 Task: Add the task  Integrate website with a new customer support ticketing system to the section Code Conquerors in the project AgileKite and add a Due Date to the respective task as 2023/12/07
Action: Mouse moved to (82, 332)
Screenshot: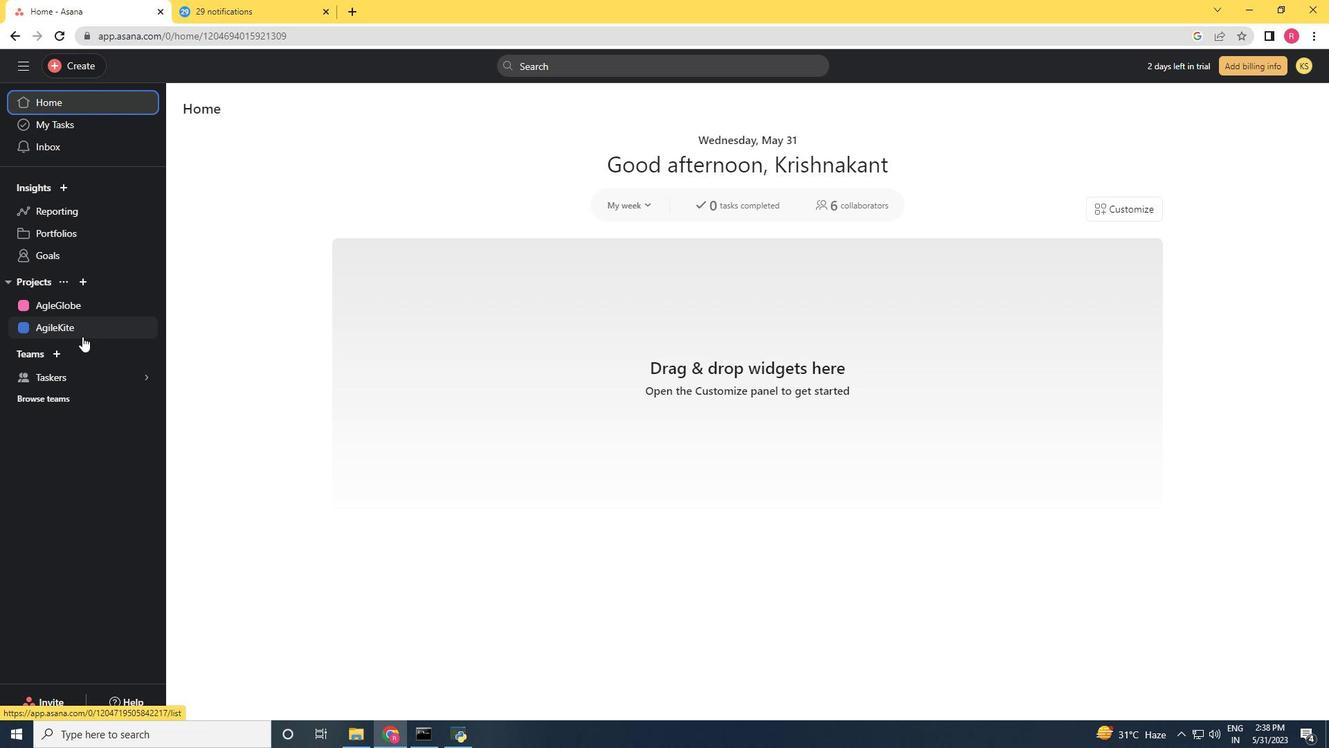 
Action: Mouse pressed left at (82, 332)
Screenshot: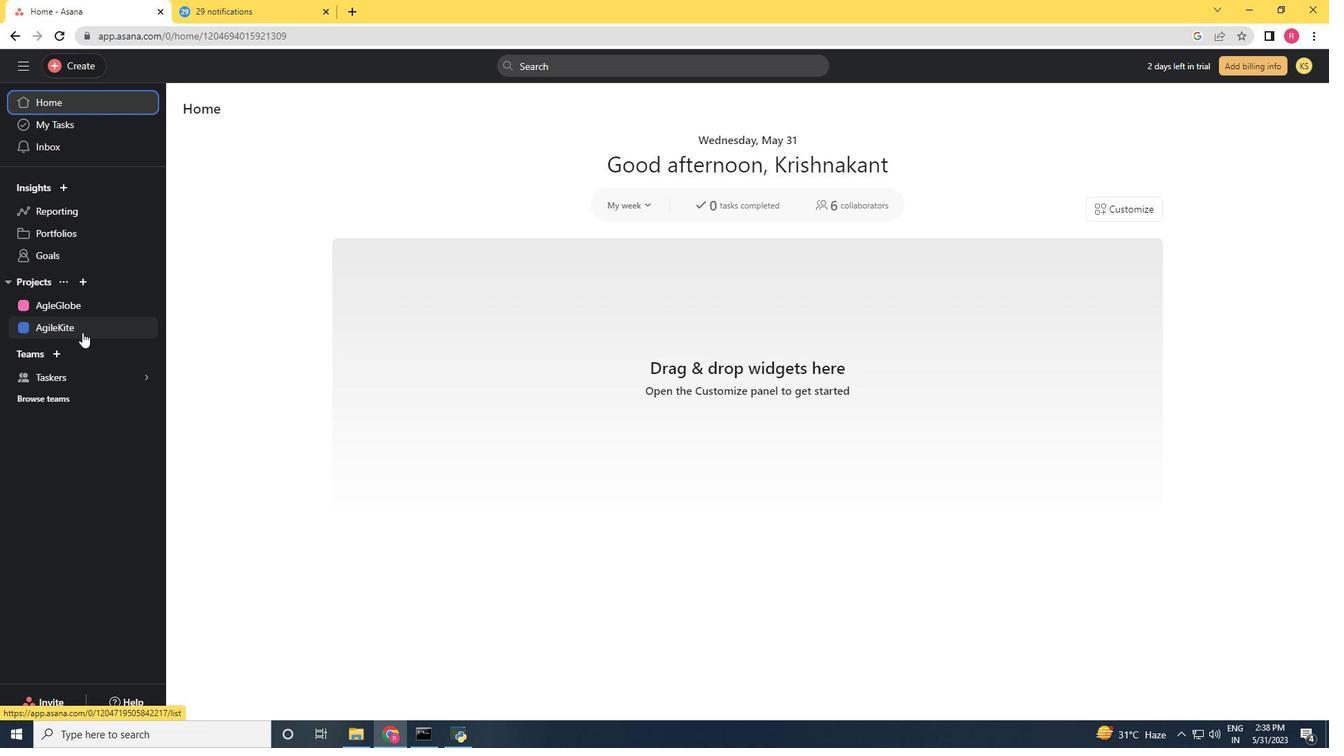
Action: Mouse moved to (365, 358)
Screenshot: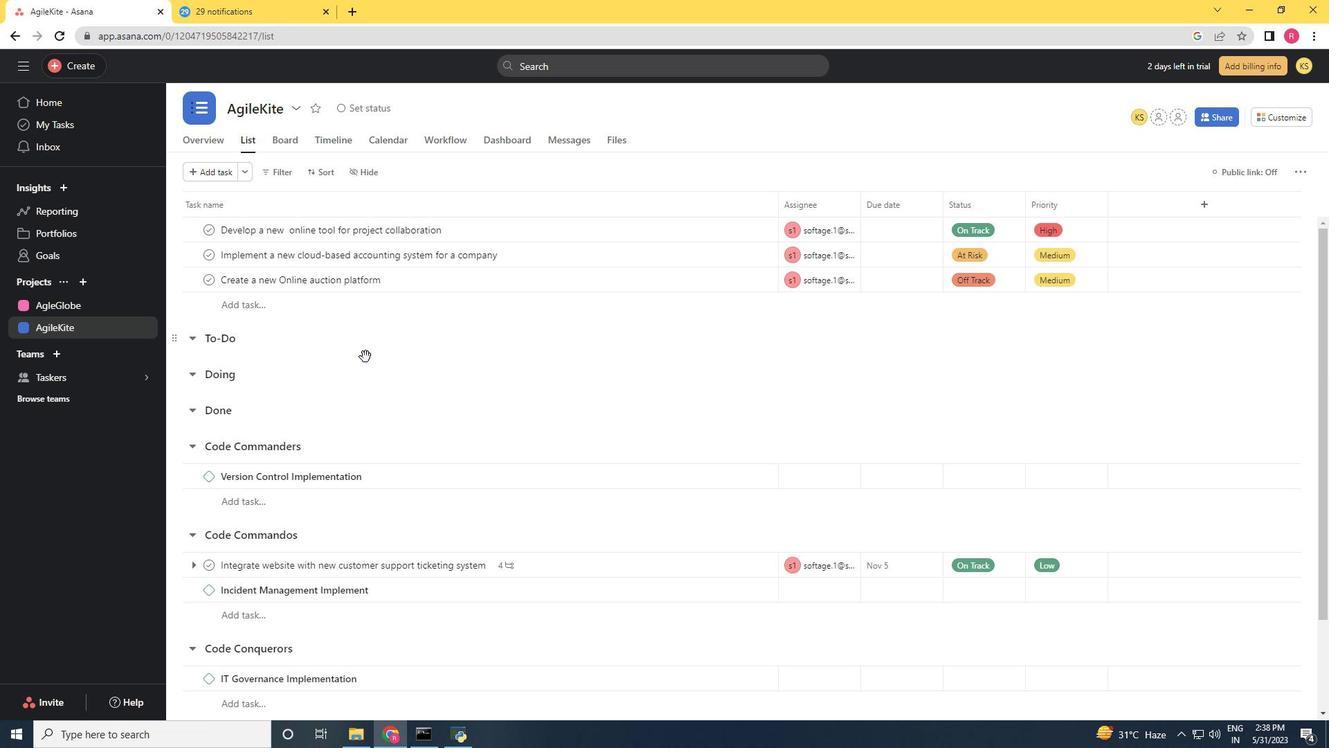
Action: Mouse scrolled (365, 358) with delta (0, 0)
Screenshot: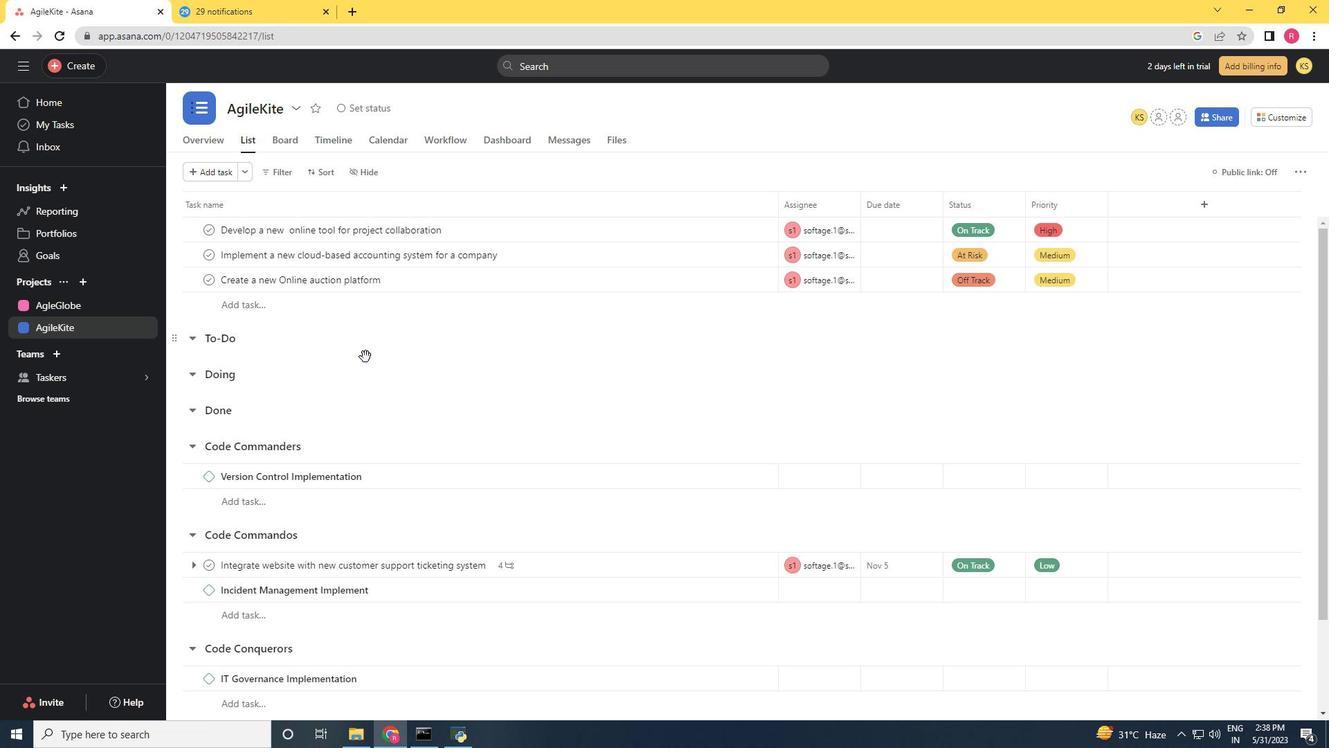 
Action: Mouse moved to (365, 359)
Screenshot: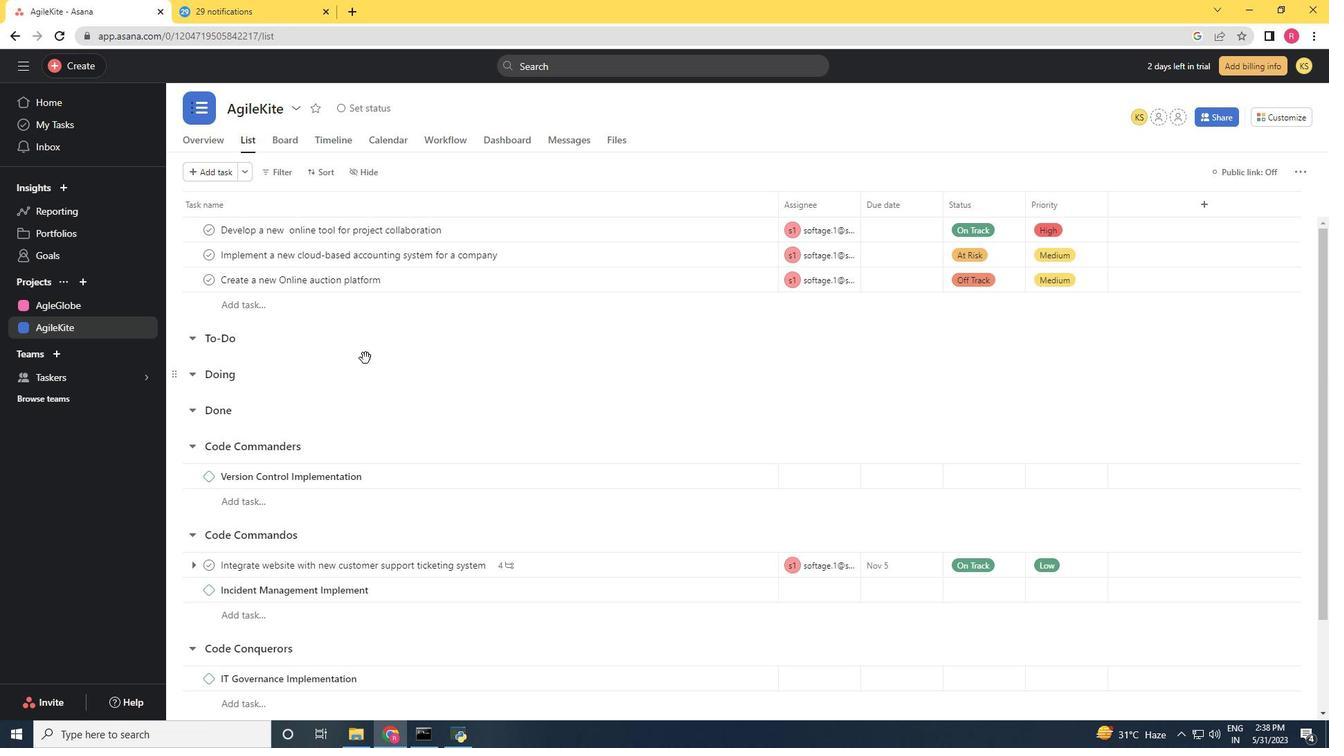 
Action: Mouse scrolled (365, 358) with delta (0, 0)
Screenshot: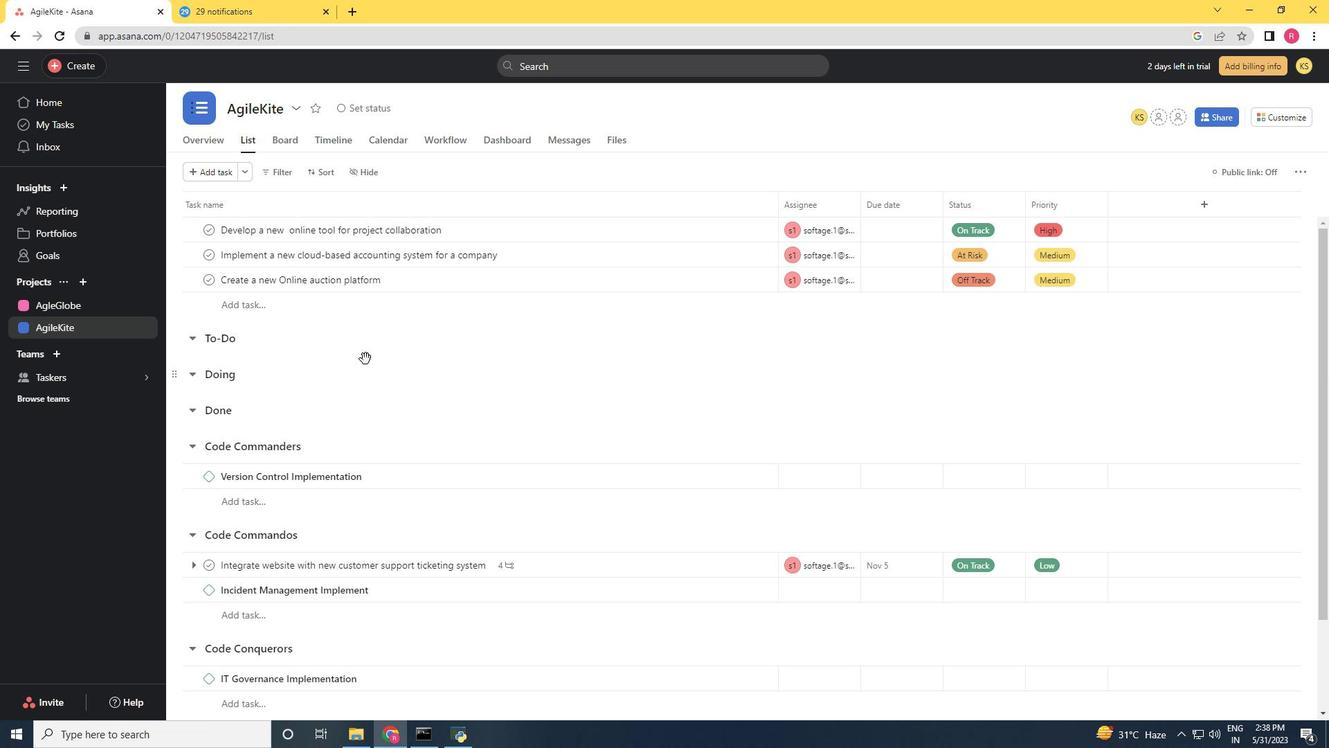 
Action: Mouse moved to (365, 360)
Screenshot: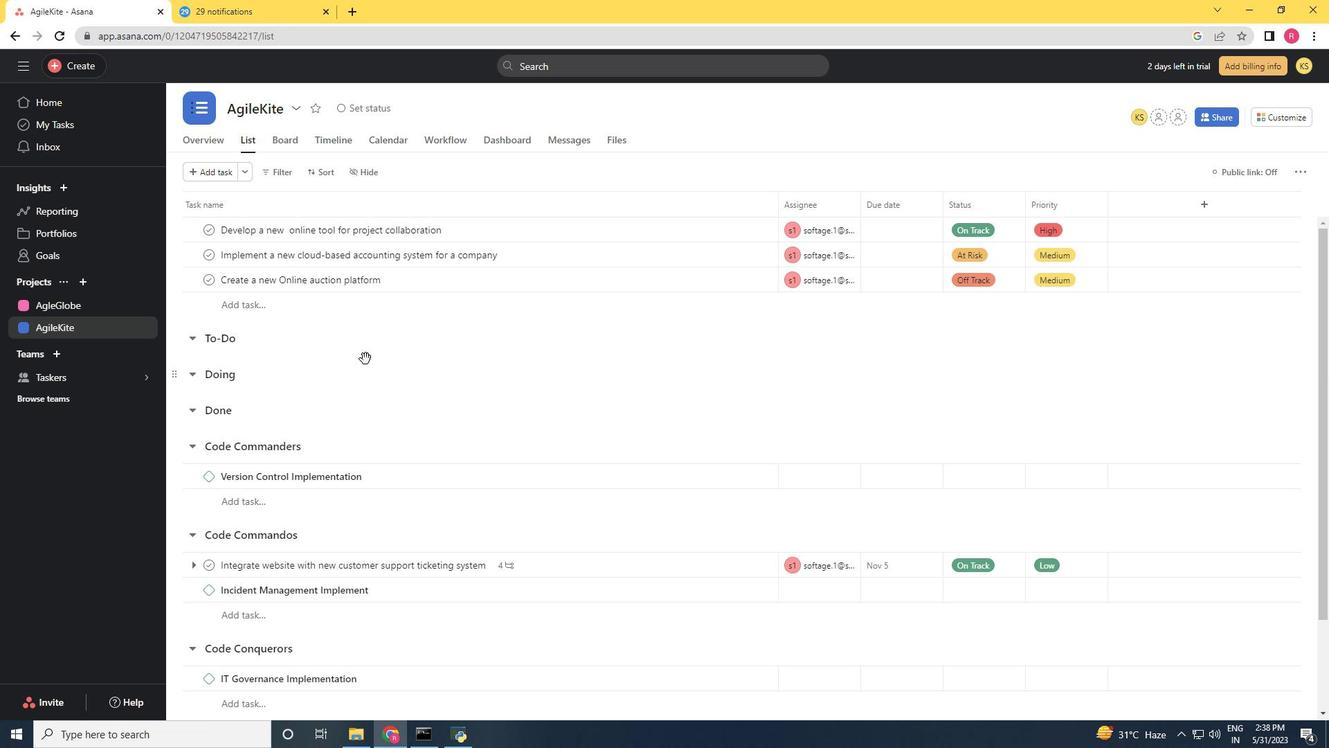
Action: Mouse scrolled (365, 359) with delta (0, 0)
Screenshot: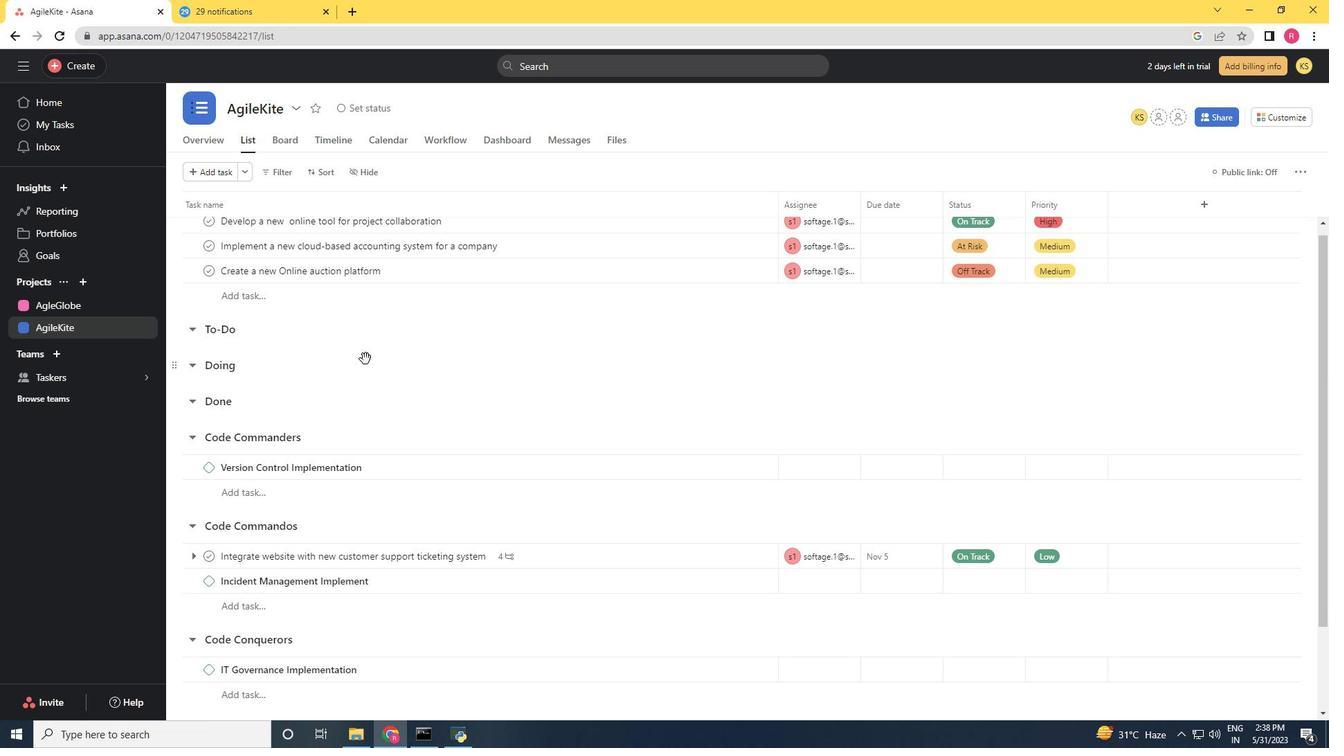 
Action: Mouse moved to (741, 455)
Screenshot: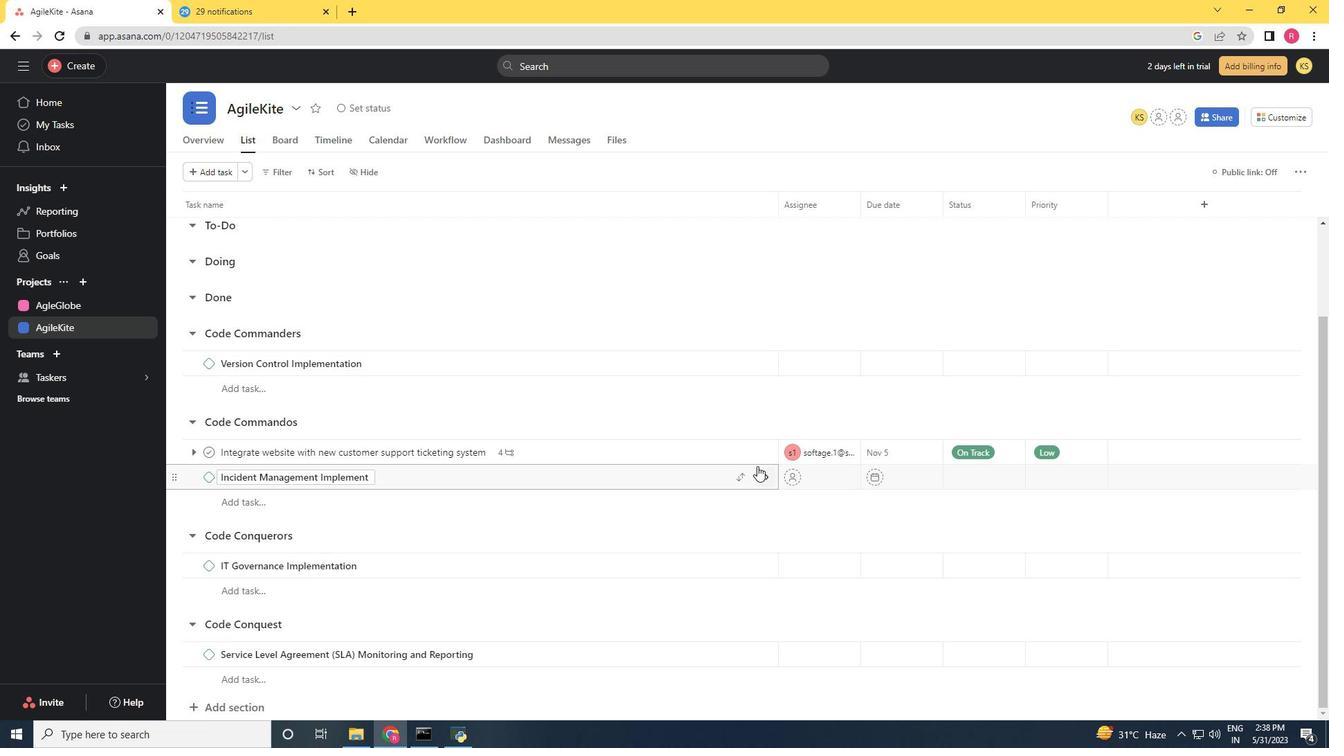 
Action: Mouse pressed left at (741, 455)
Screenshot: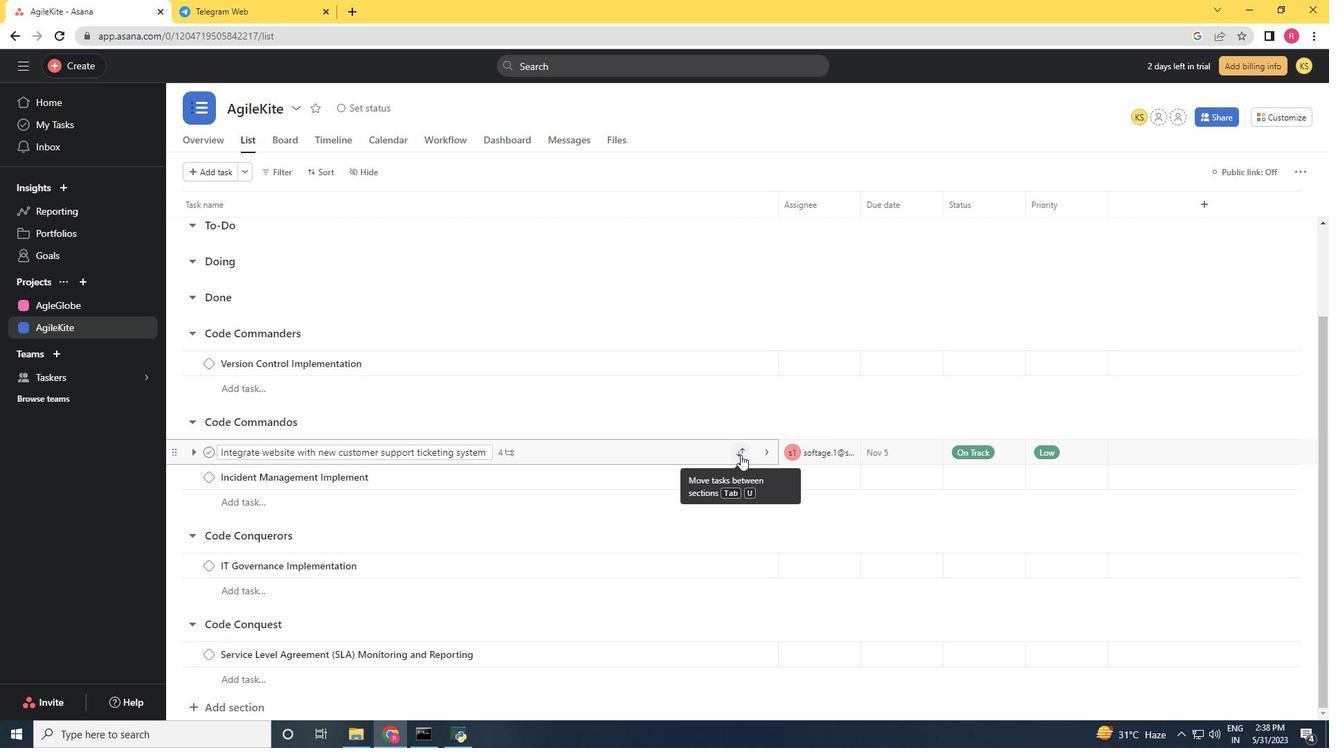 
Action: Mouse moved to (716, 628)
Screenshot: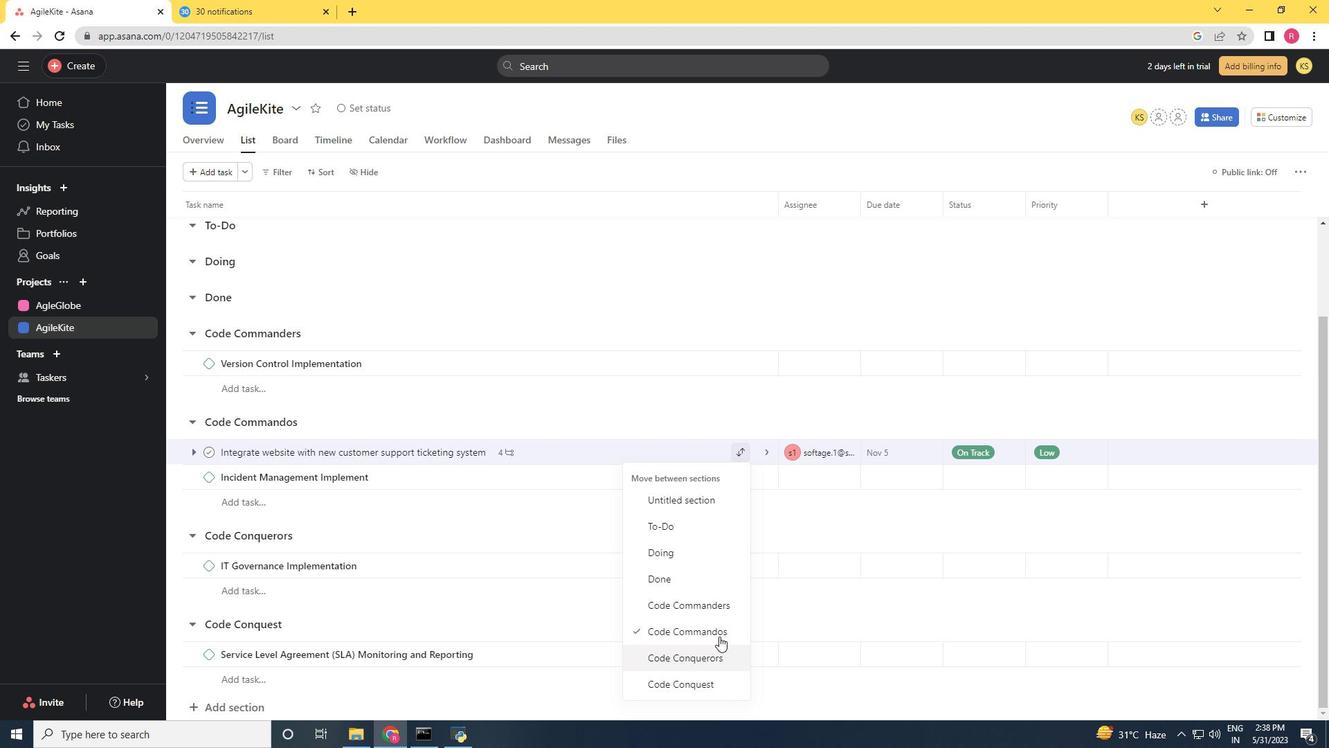 
Action: Mouse pressed left at (716, 628)
Screenshot: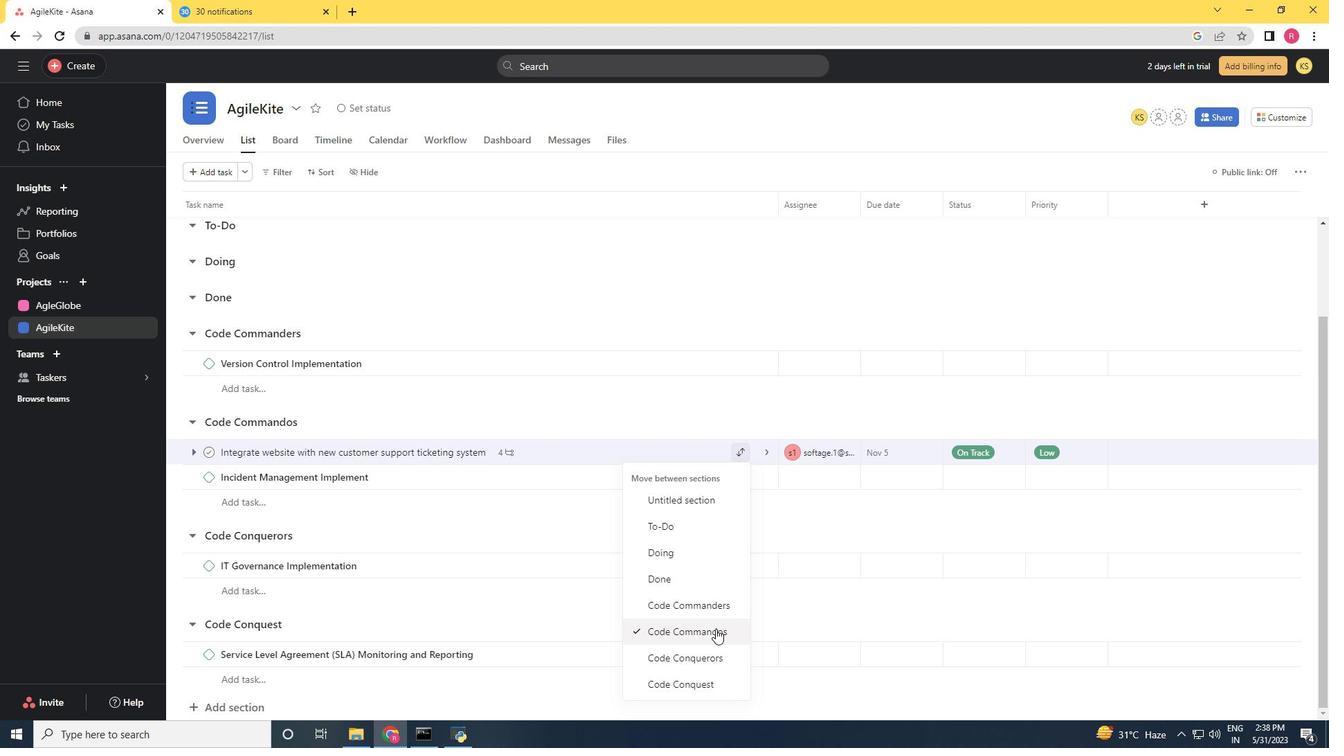 
Action: Mouse moved to (746, 453)
Screenshot: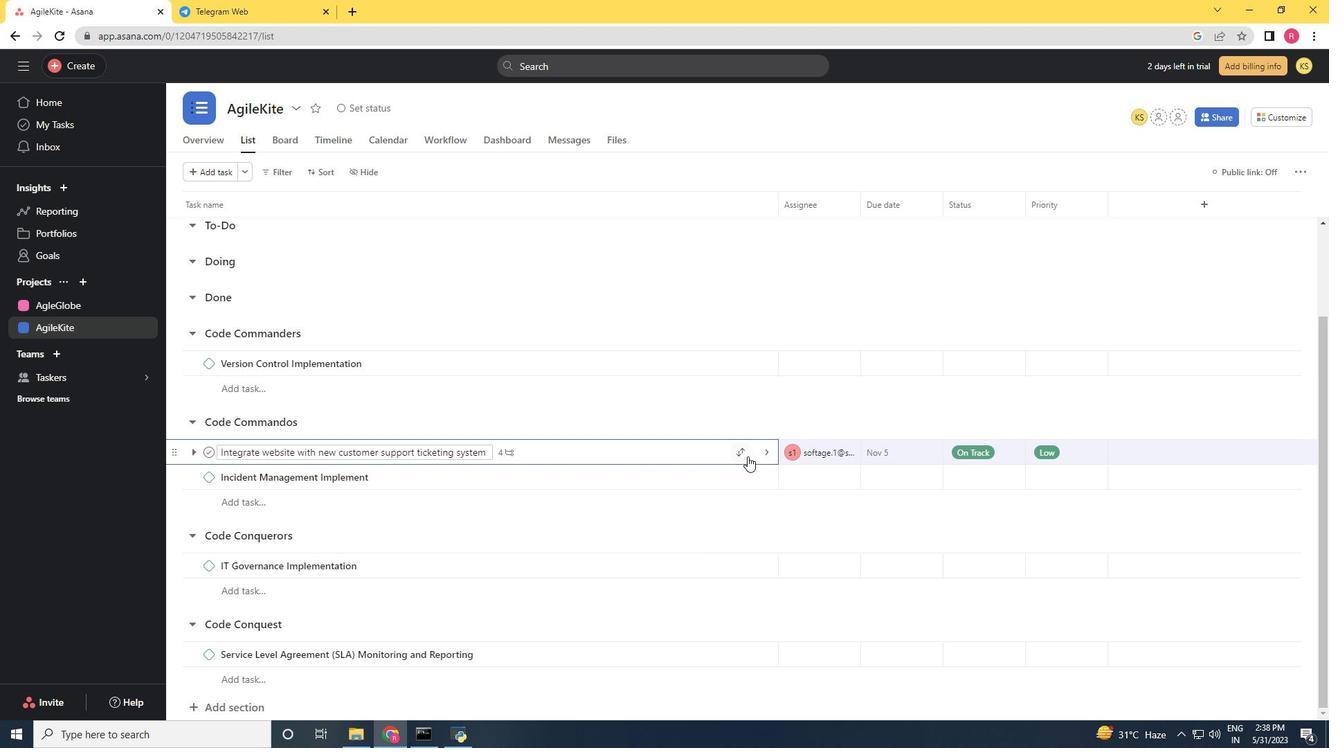 
Action: Mouse pressed left at (746, 453)
Screenshot: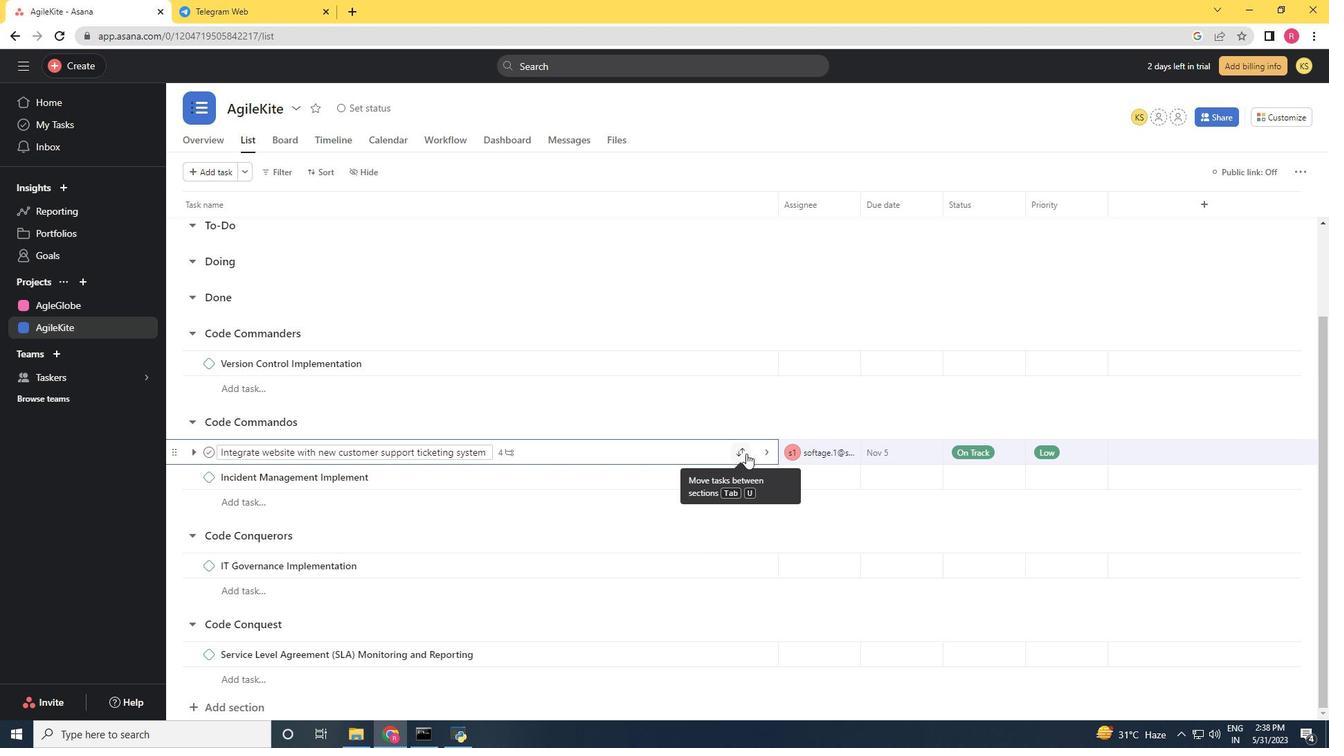 
Action: Mouse moved to (698, 654)
Screenshot: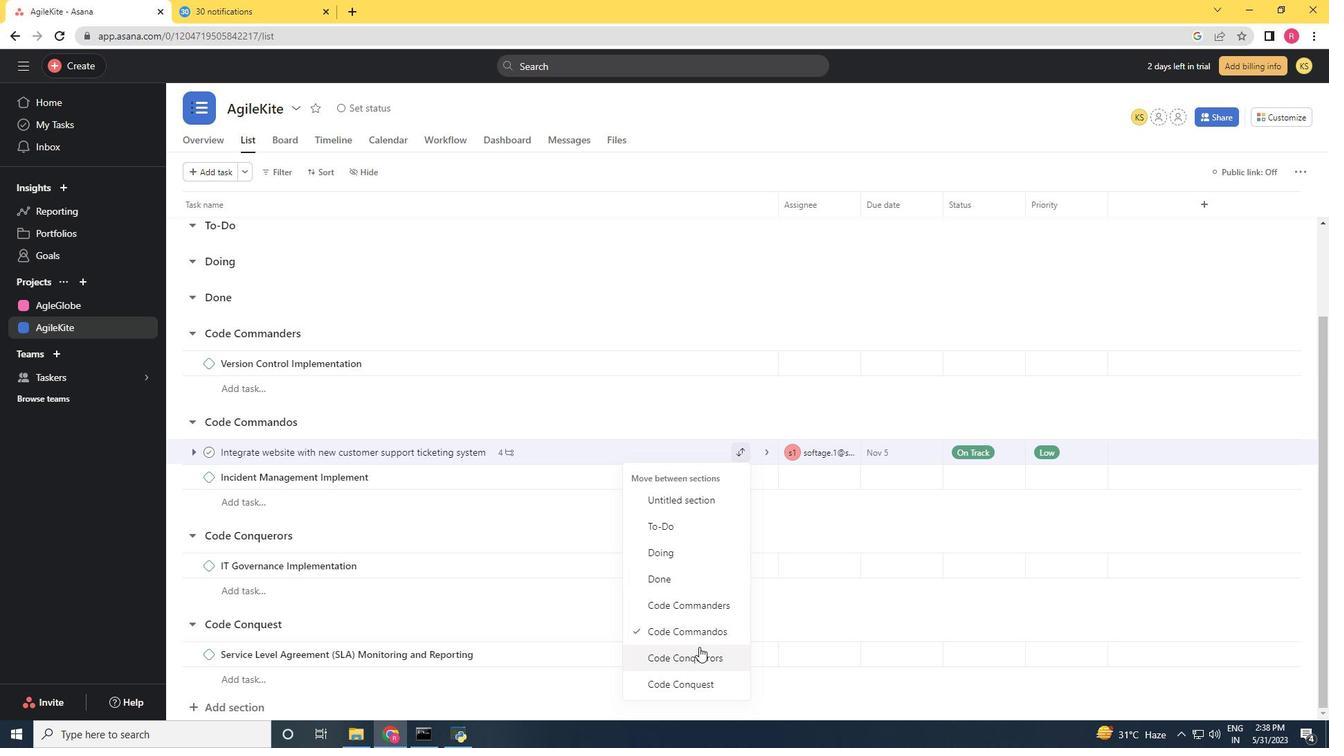 
Action: Mouse pressed left at (698, 654)
Screenshot: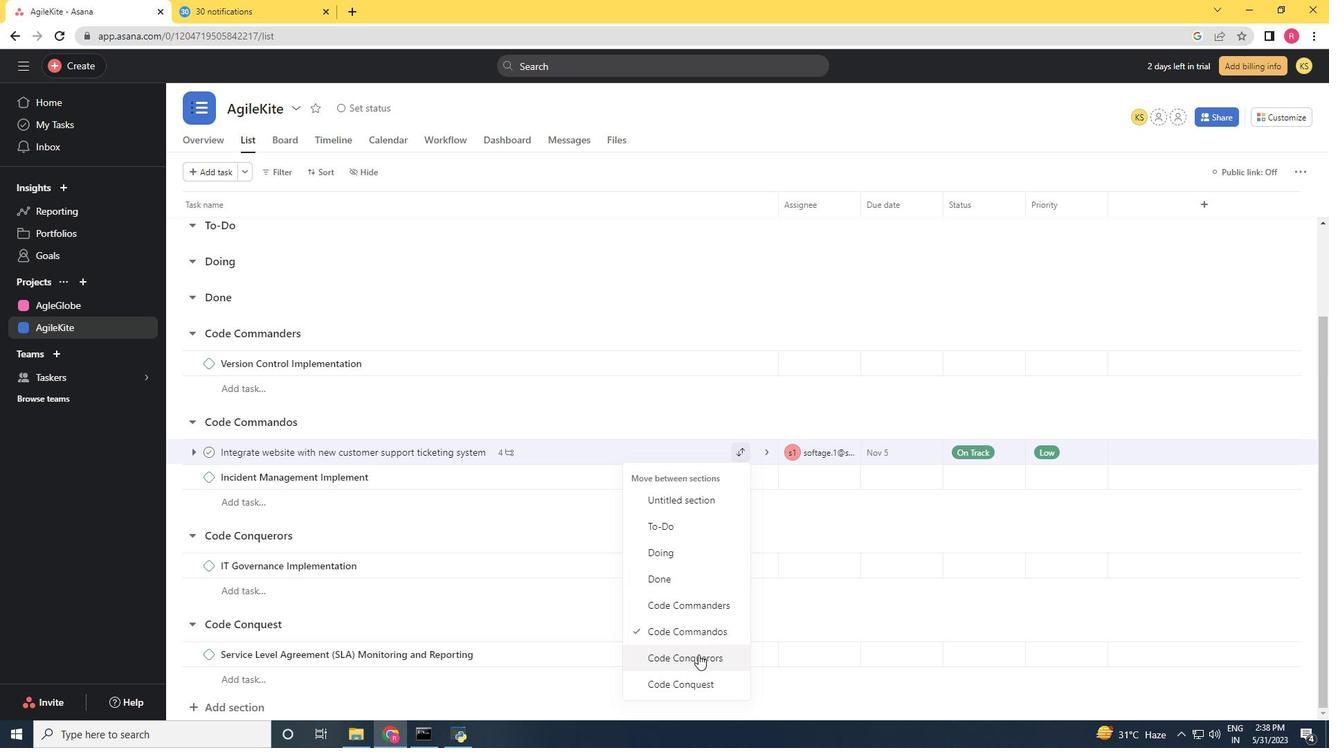 
Action: Mouse moved to (664, 539)
Screenshot: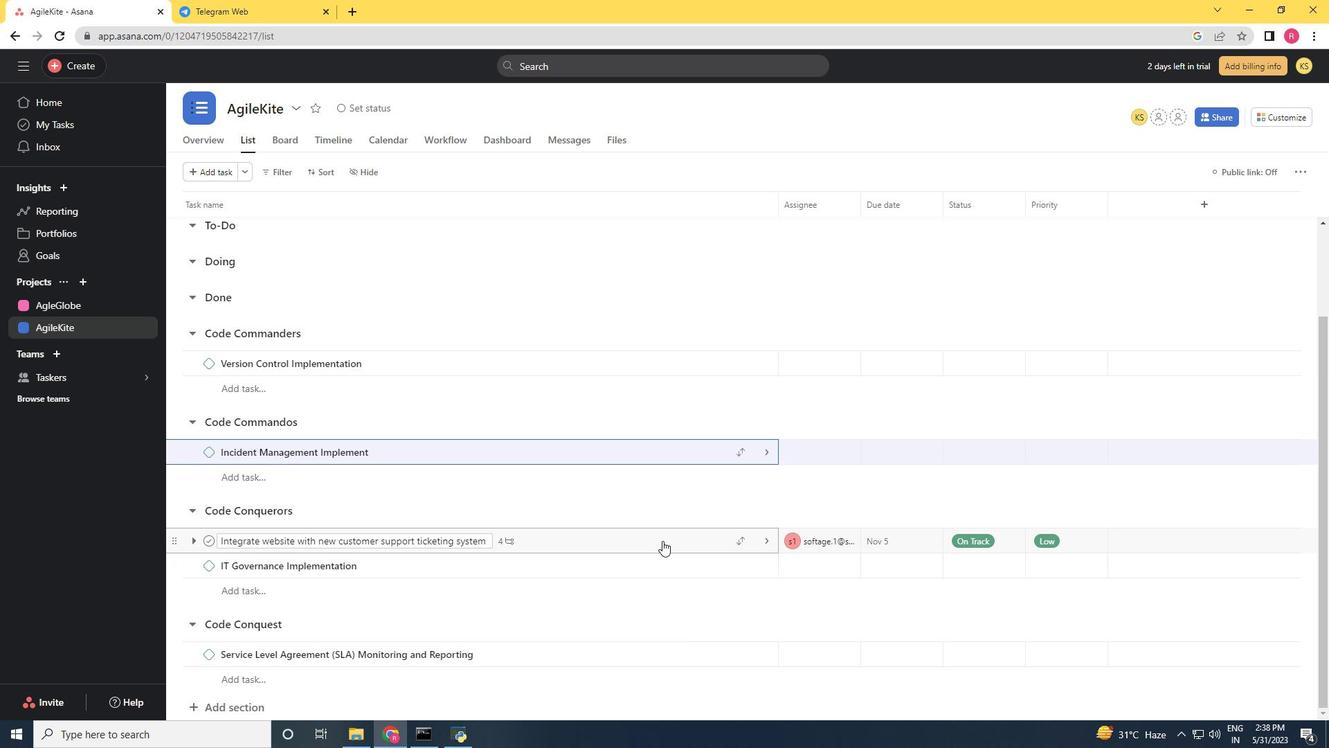 
Action: Mouse pressed left at (664, 539)
Screenshot: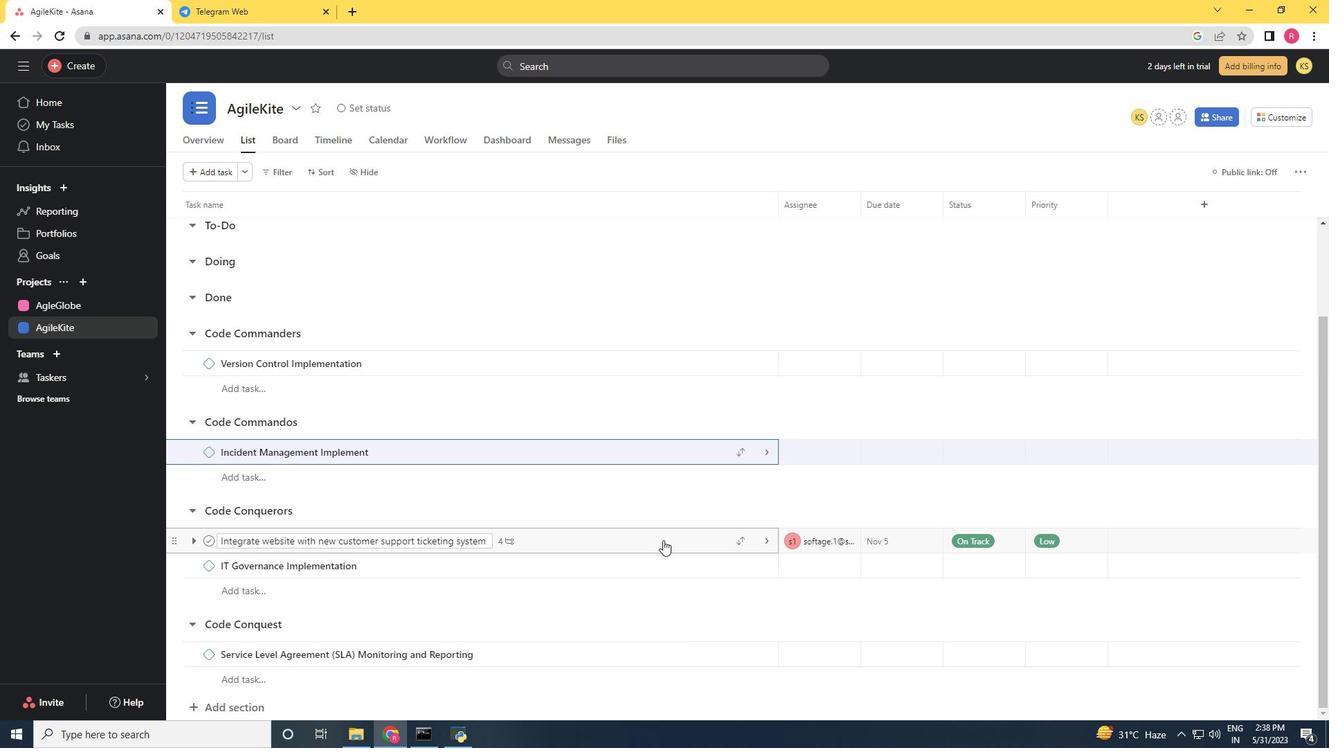 
Action: Mouse moved to (1018, 300)
Screenshot: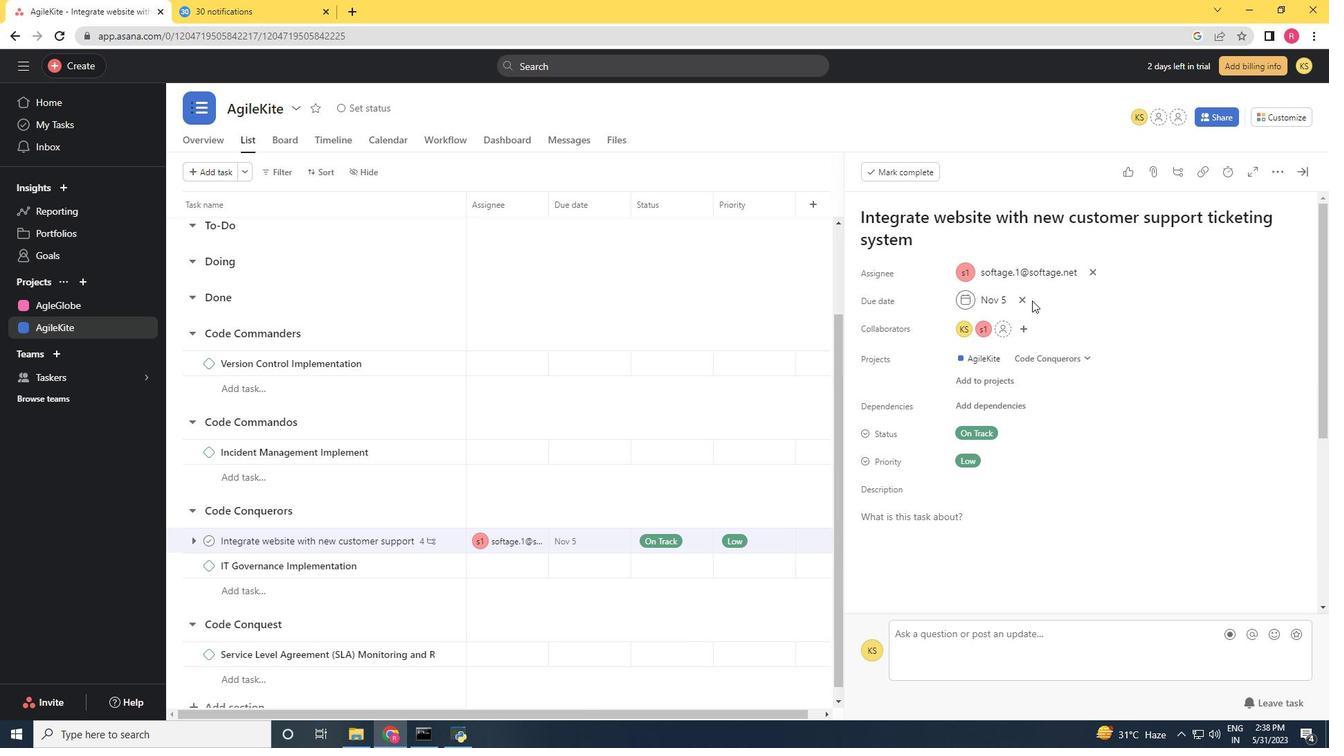 
Action: Mouse pressed left at (1018, 300)
Screenshot: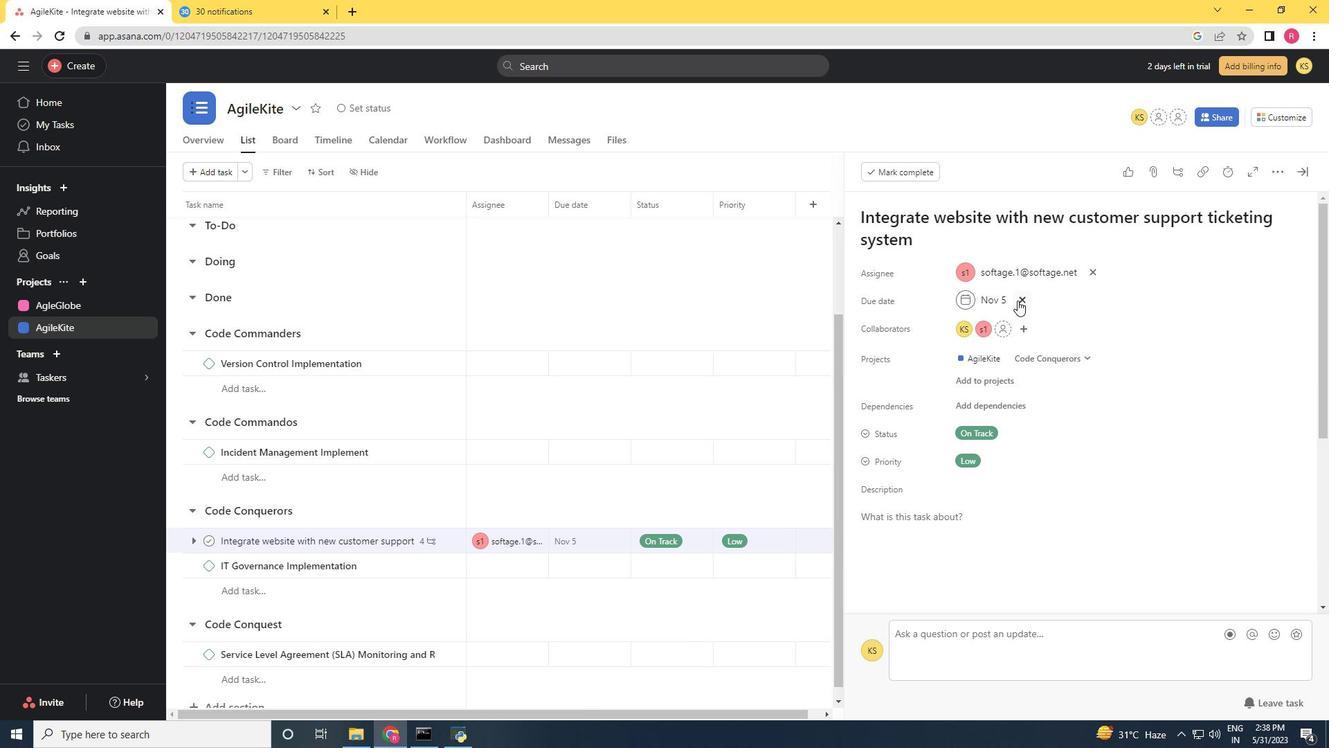 
Action: Mouse moved to (999, 304)
Screenshot: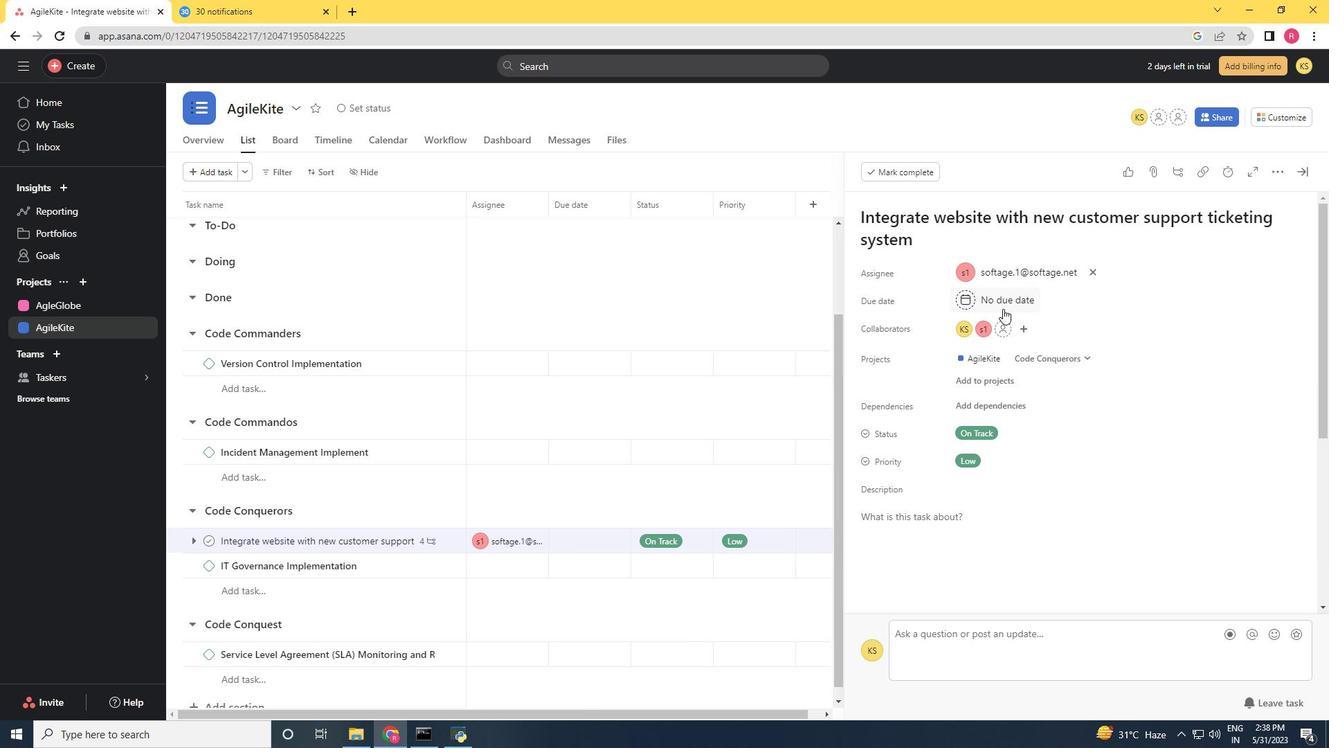 
Action: Mouse pressed left at (999, 304)
Screenshot: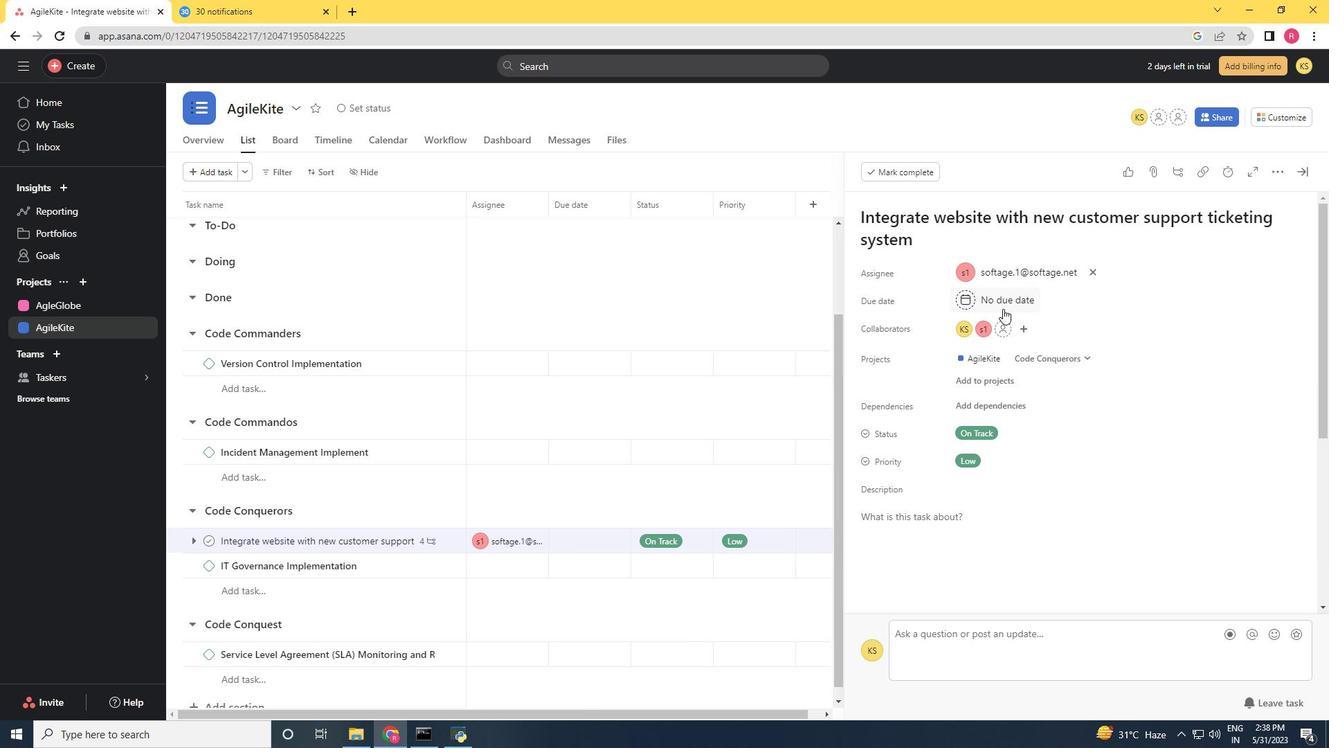 
Action: Mouse moved to (1126, 367)
Screenshot: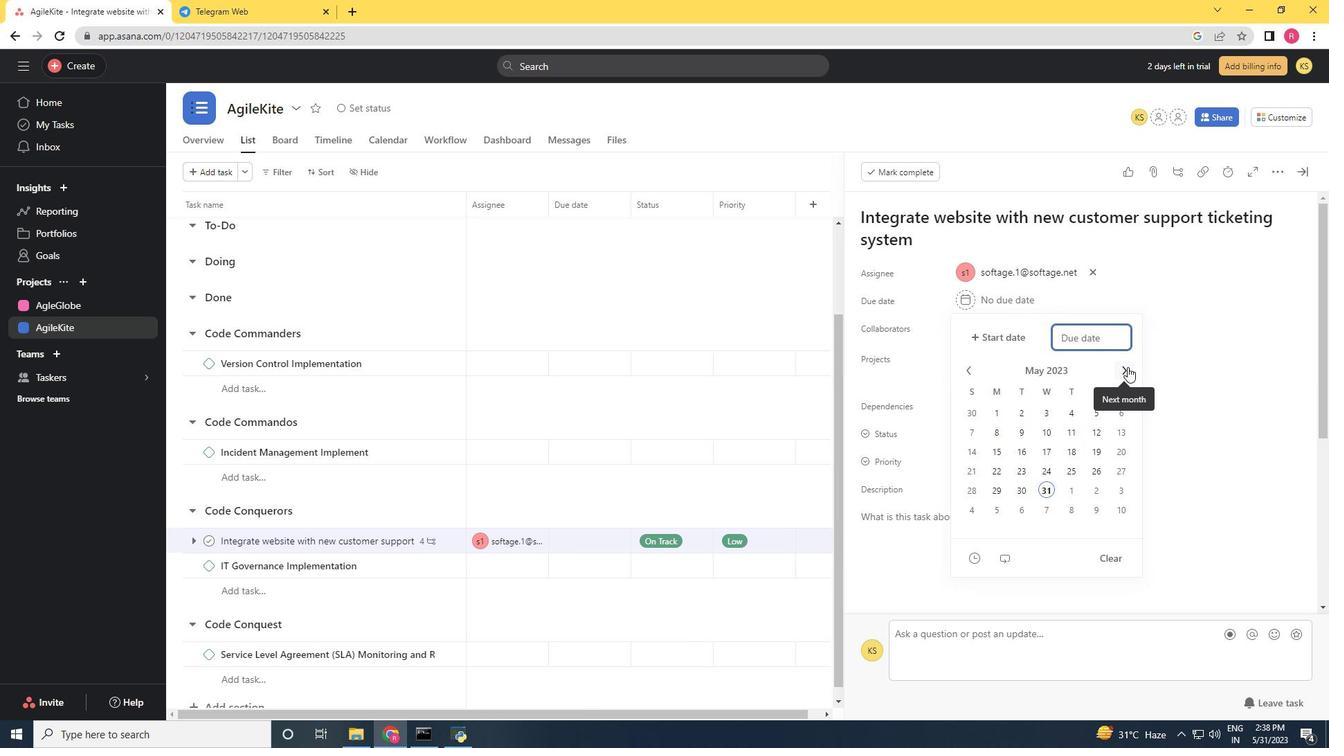 
Action: Mouse pressed left at (1126, 367)
Screenshot: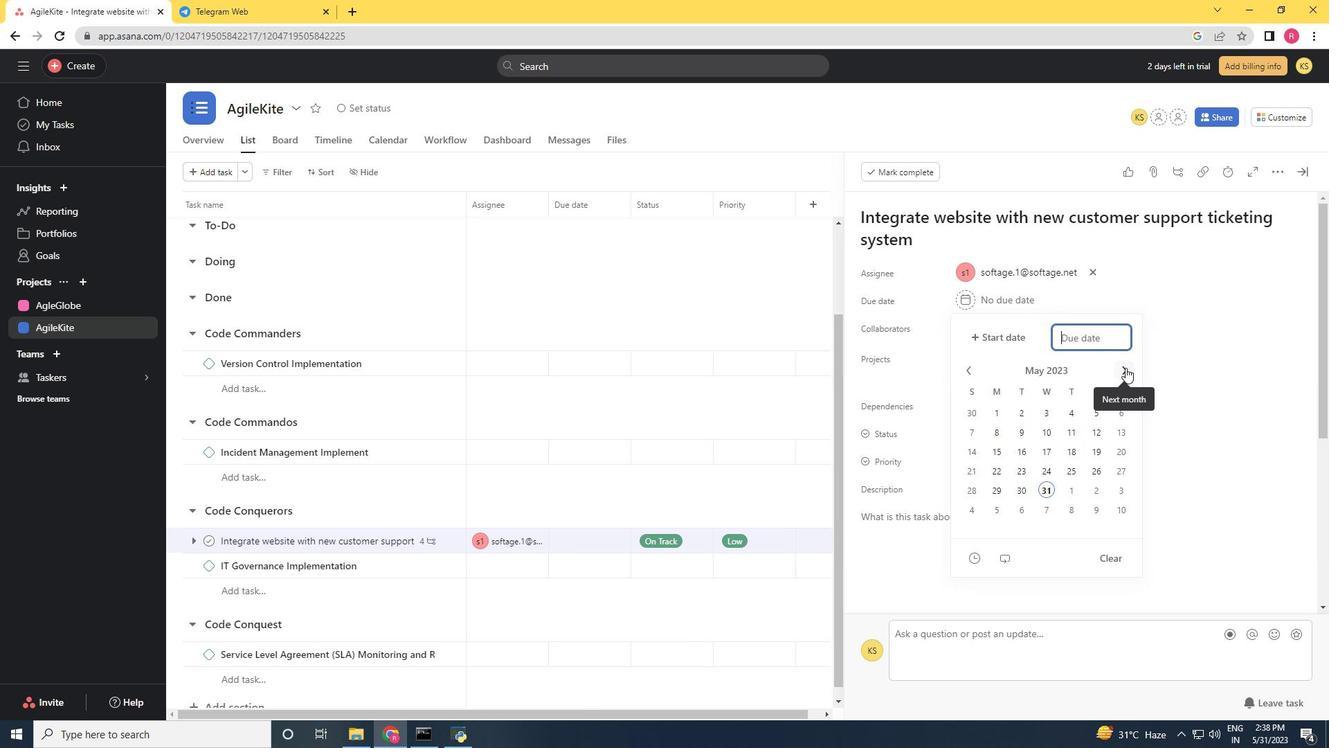 
Action: Mouse pressed left at (1126, 367)
Screenshot: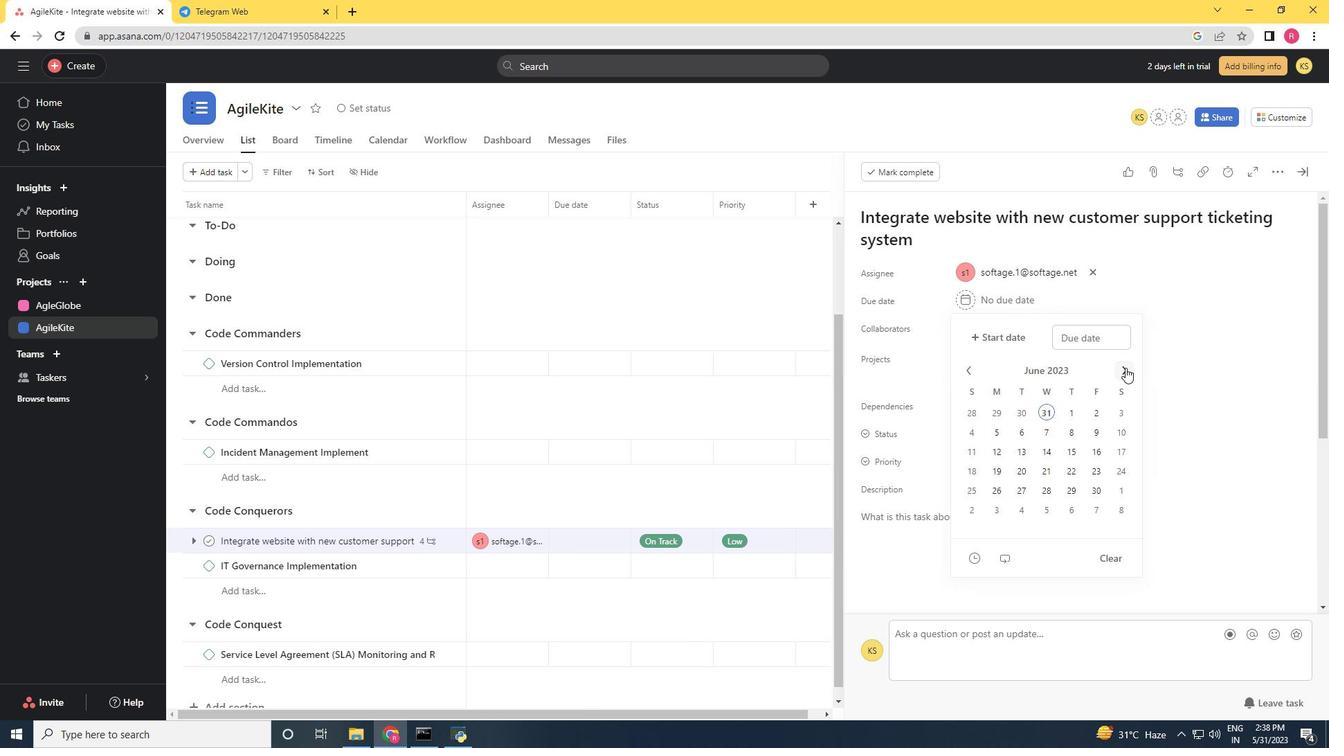 
Action: Mouse pressed left at (1126, 367)
Screenshot: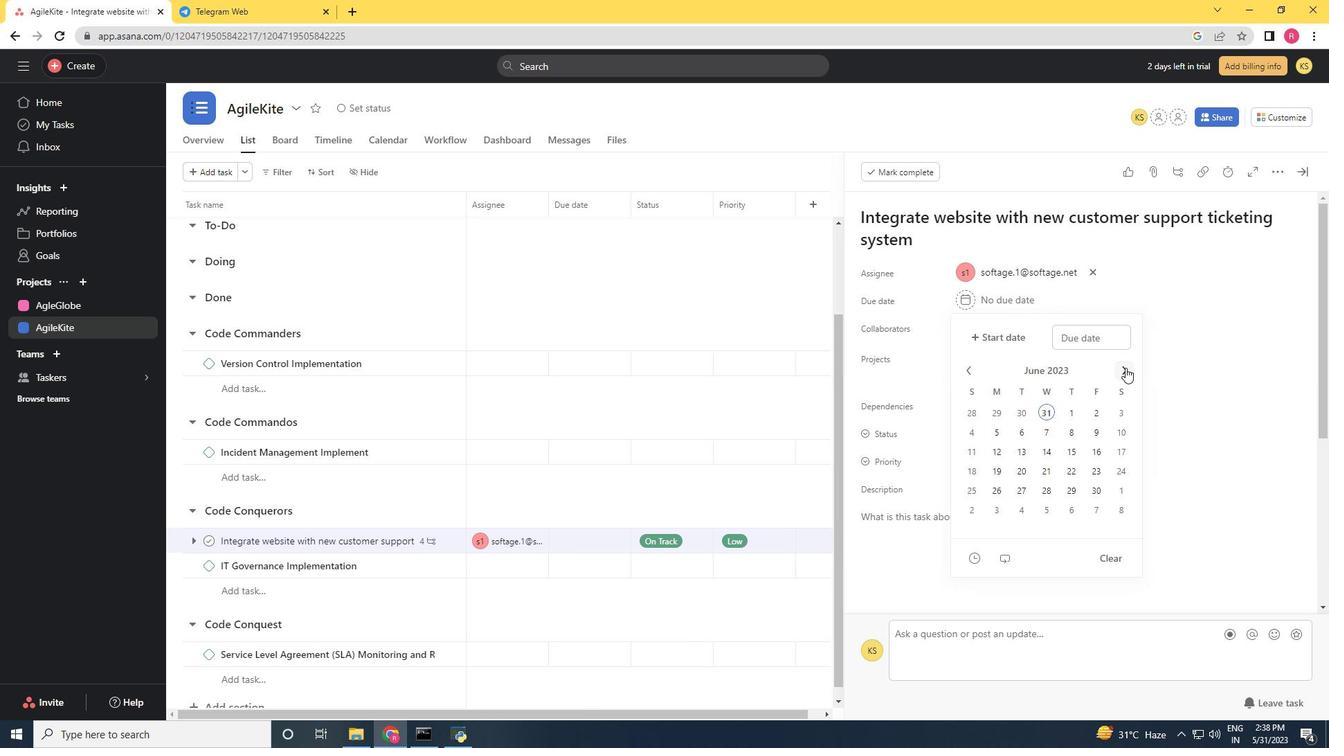
Action: Mouse pressed left at (1126, 367)
Screenshot: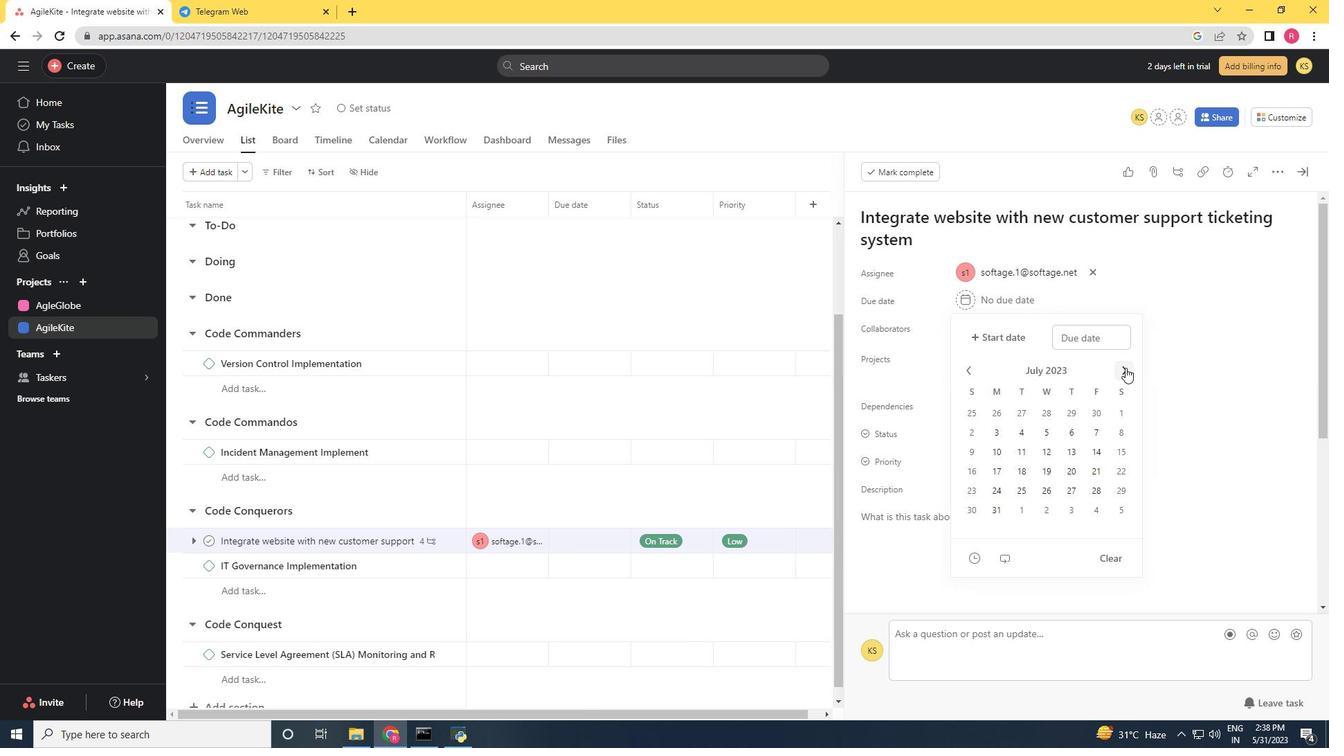 
Action: Mouse pressed left at (1126, 367)
Screenshot: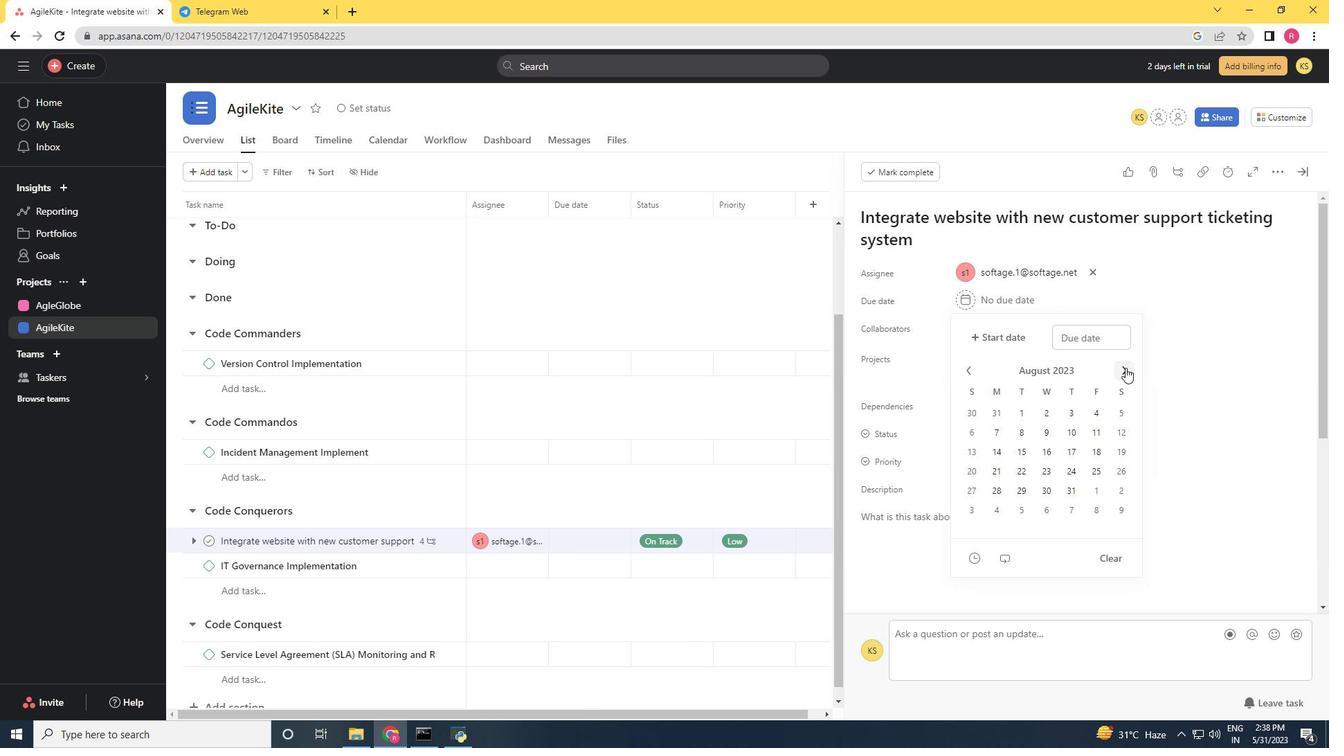 
Action: Mouse pressed left at (1126, 367)
Screenshot: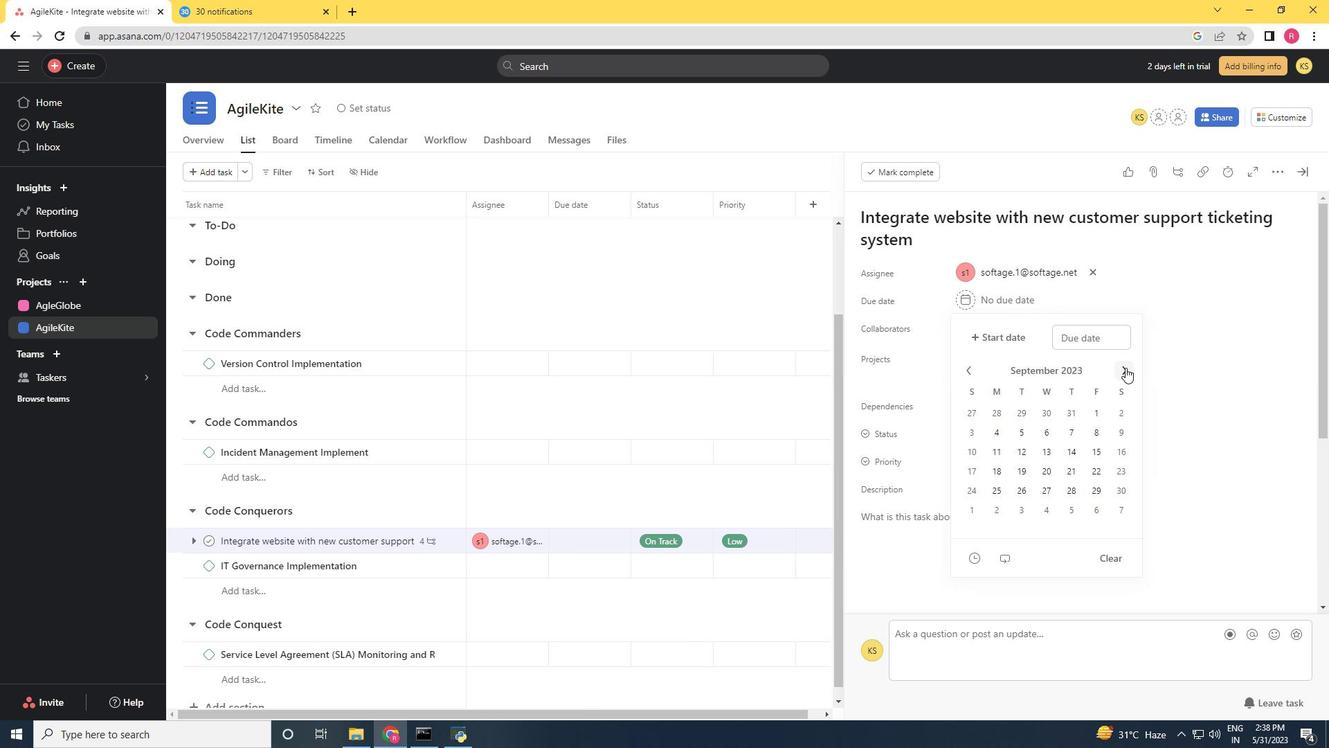 
Action: Mouse pressed left at (1126, 367)
Screenshot: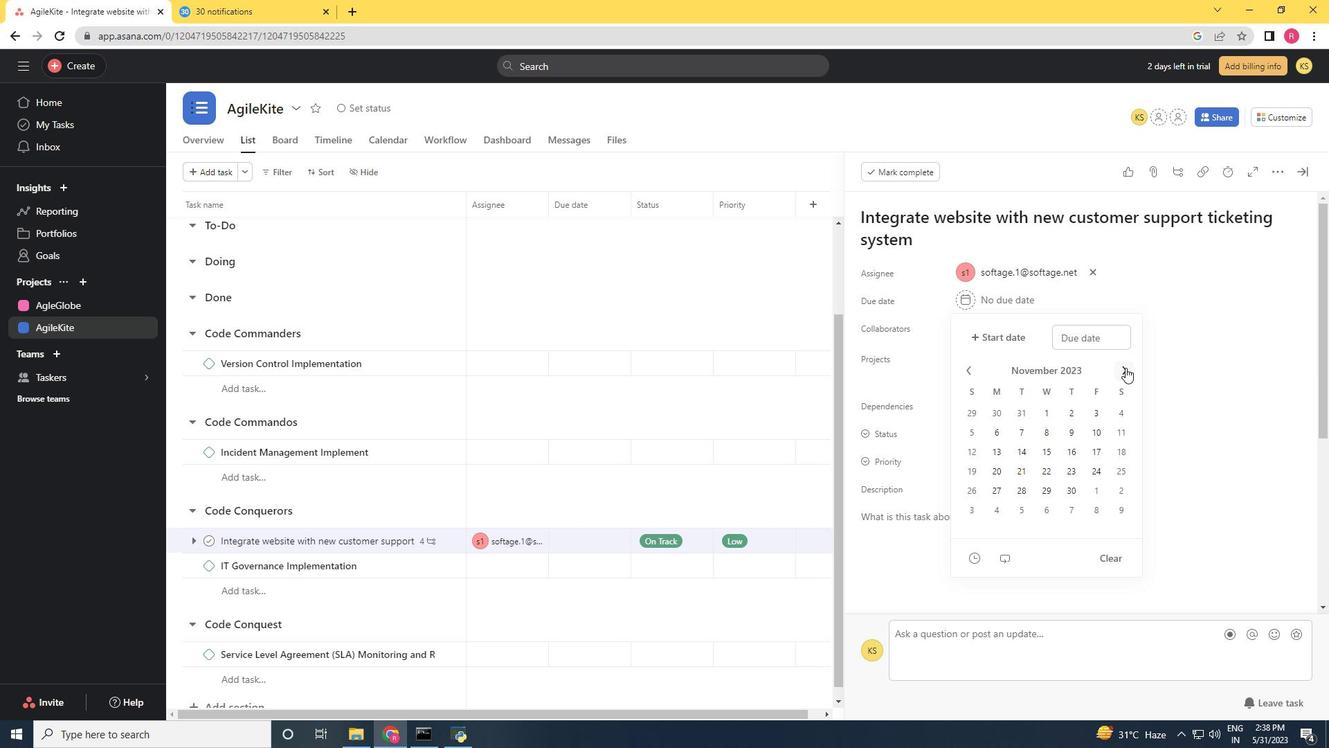 
Action: Mouse moved to (1075, 433)
Screenshot: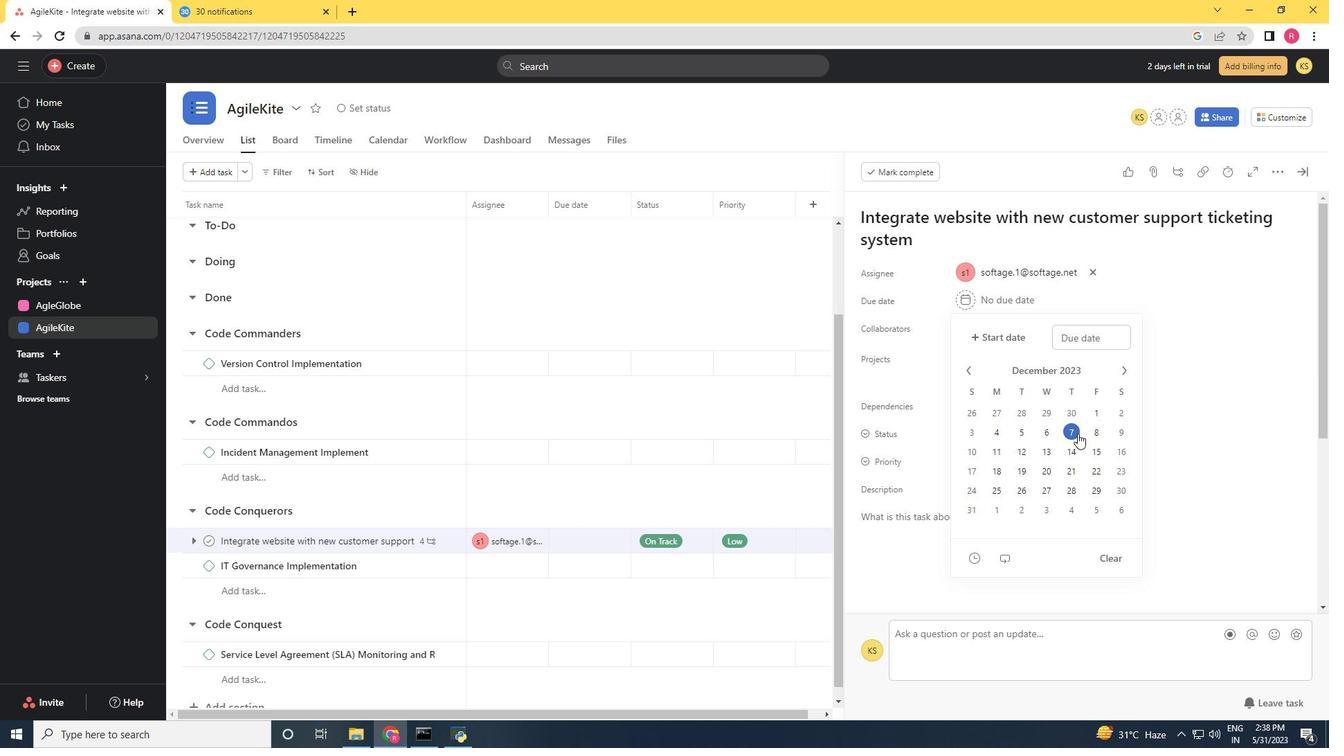 
Action: Mouse pressed left at (1075, 433)
Screenshot: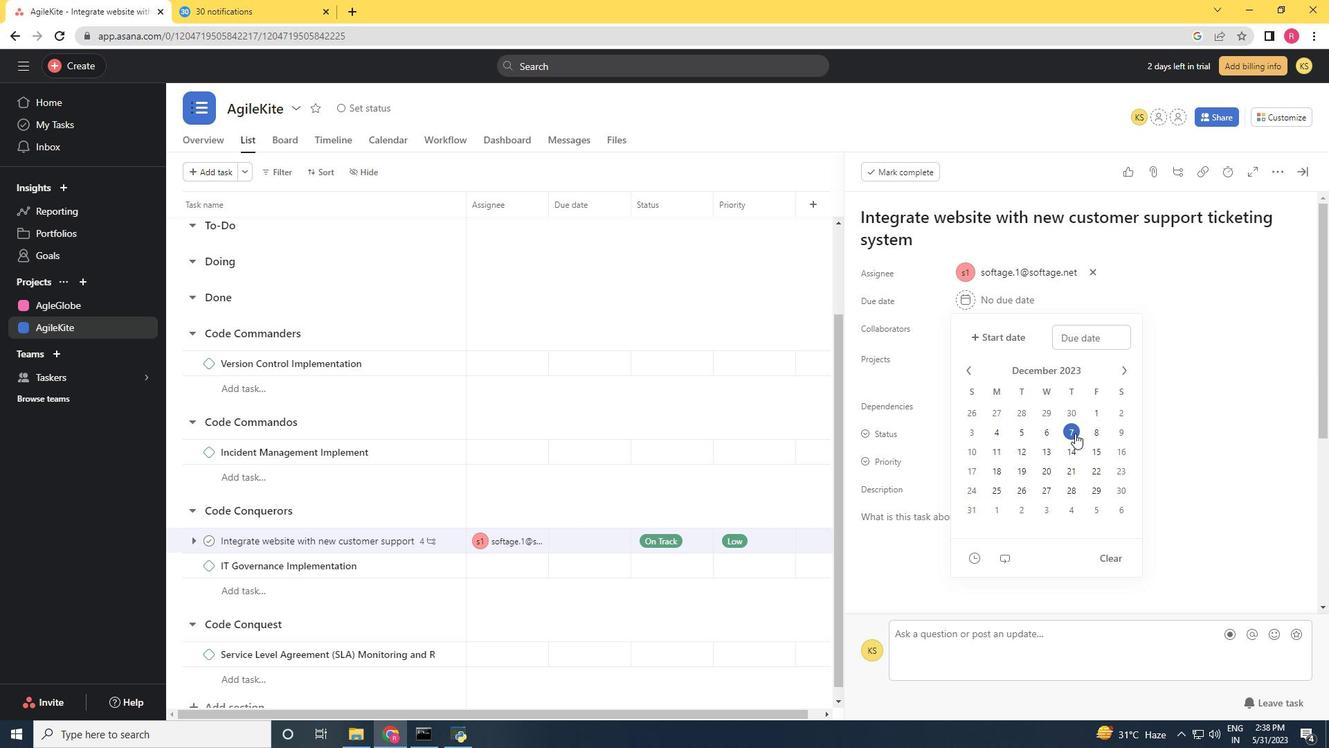 
Action: Mouse moved to (1188, 423)
Screenshot: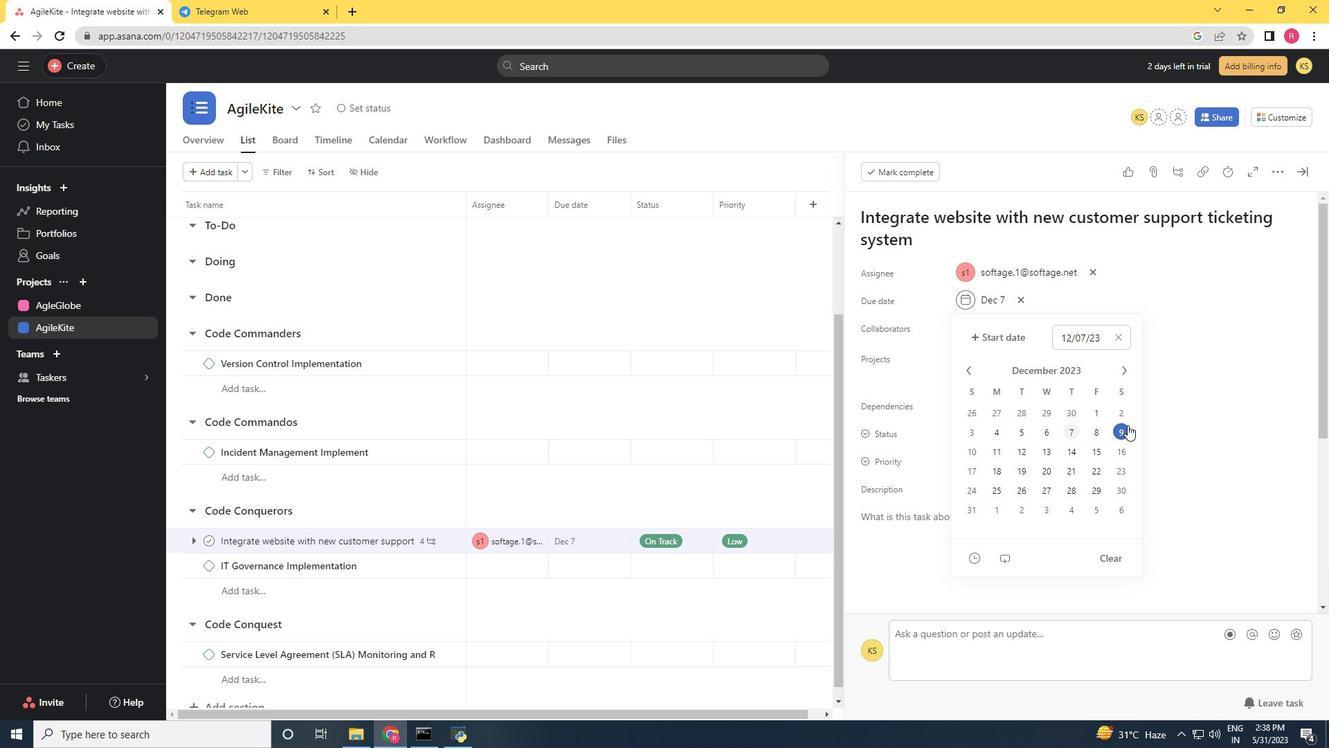 
Action: Mouse pressed left at (1188, 423)
Screenshot: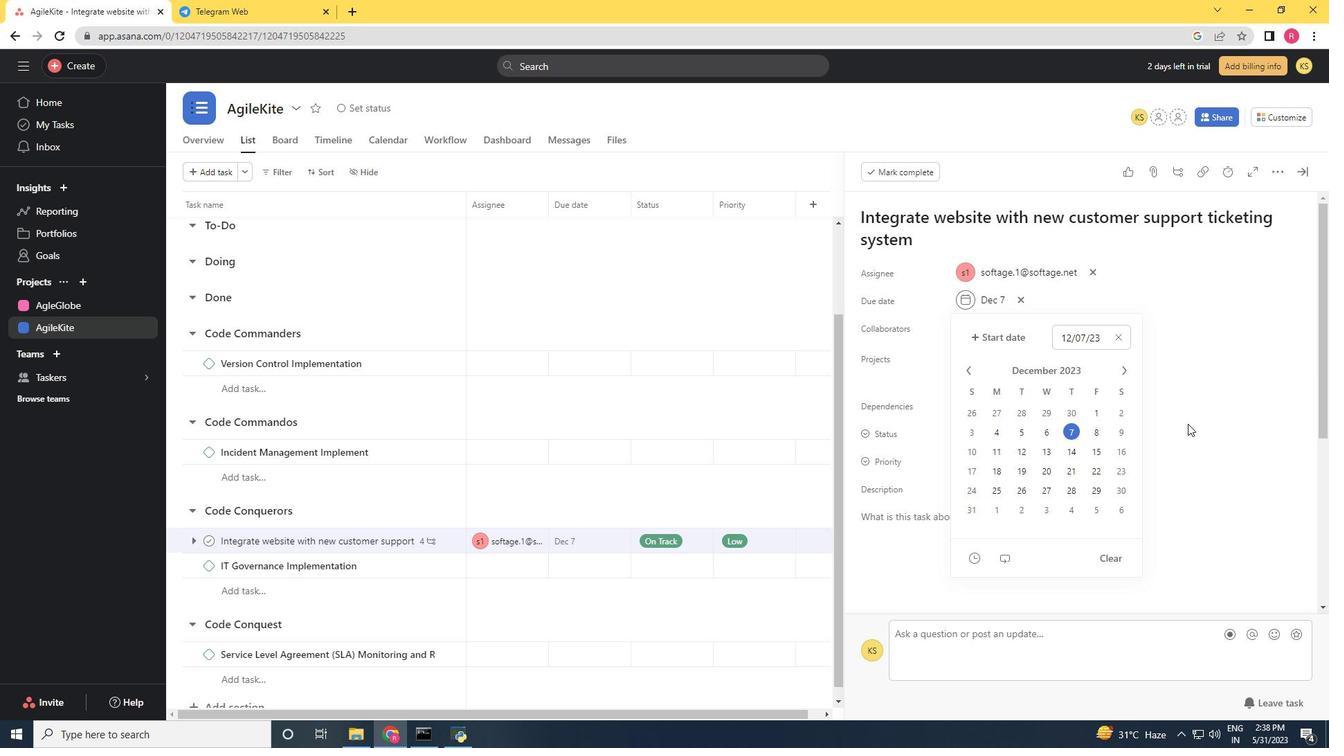 
Action: Mouse moved to (1214, 404)
Screenshot: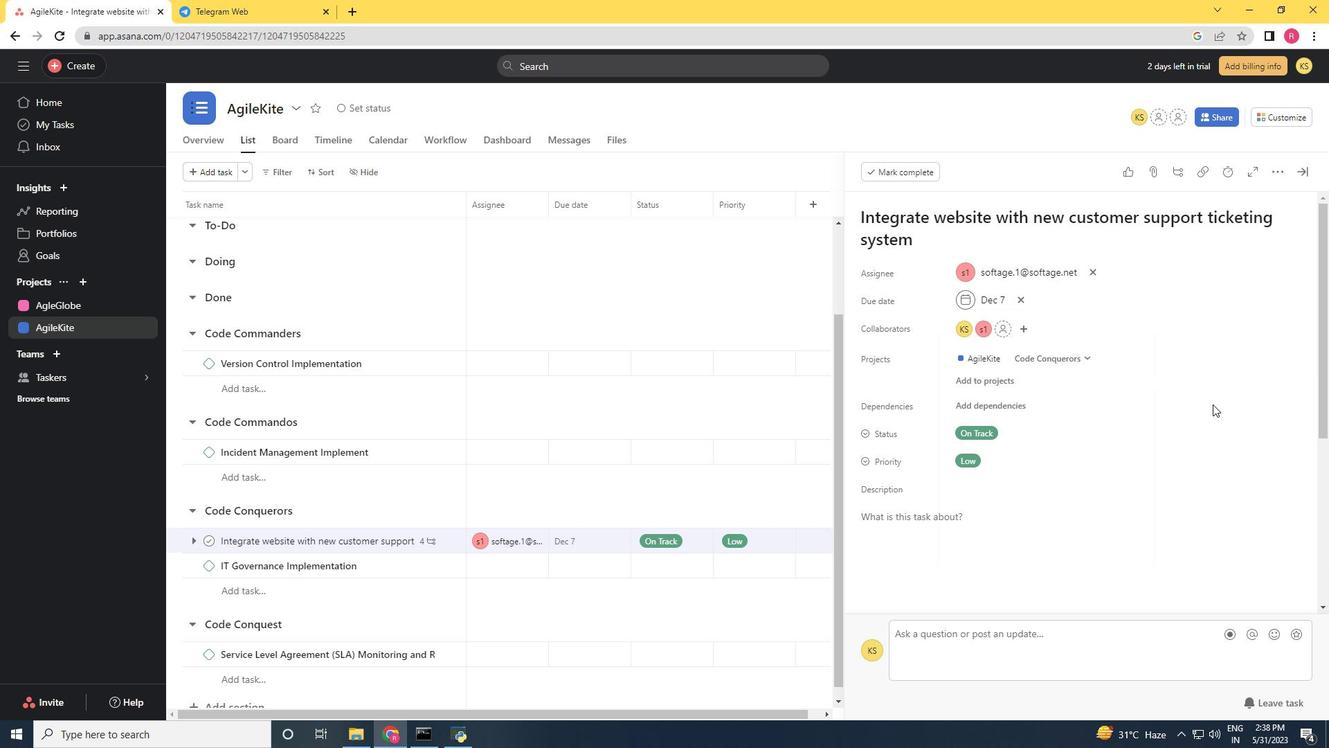 
